Task: Create New Customer with Customer Name: Irving Beer Wine, Billing Address Line1: 1140 Star Trek Drive, Billing Address Line2:  Pensacola, Billing Address Line3:  Florida 32501
Action: Mouse moved to (173, 32)
Screenshot: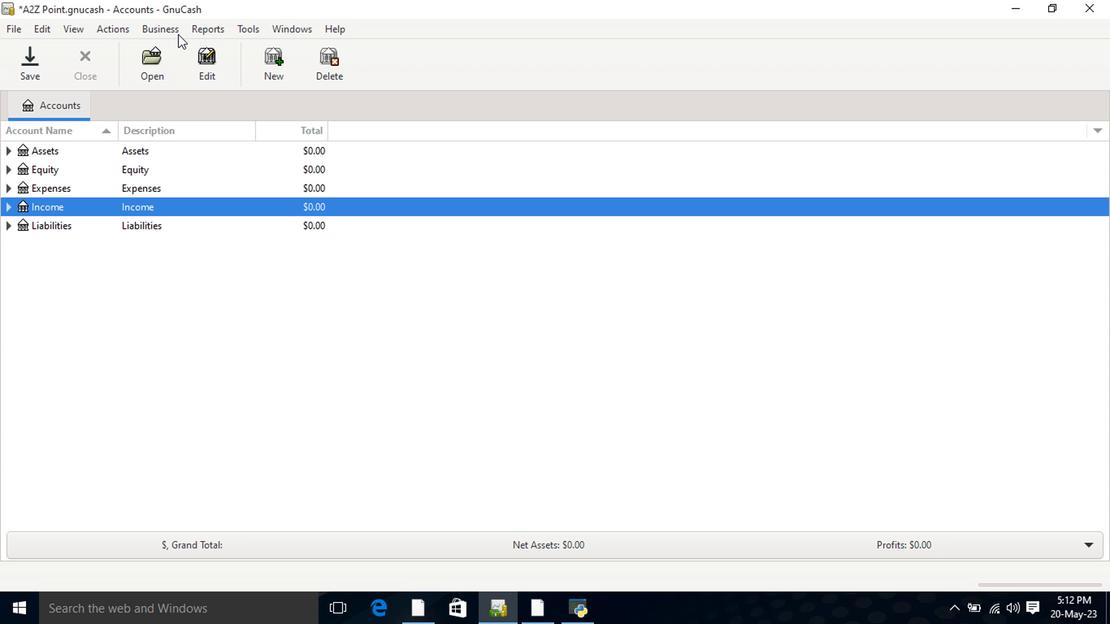 
Action: Mouse pressed left at (173, 32)
Screenshot: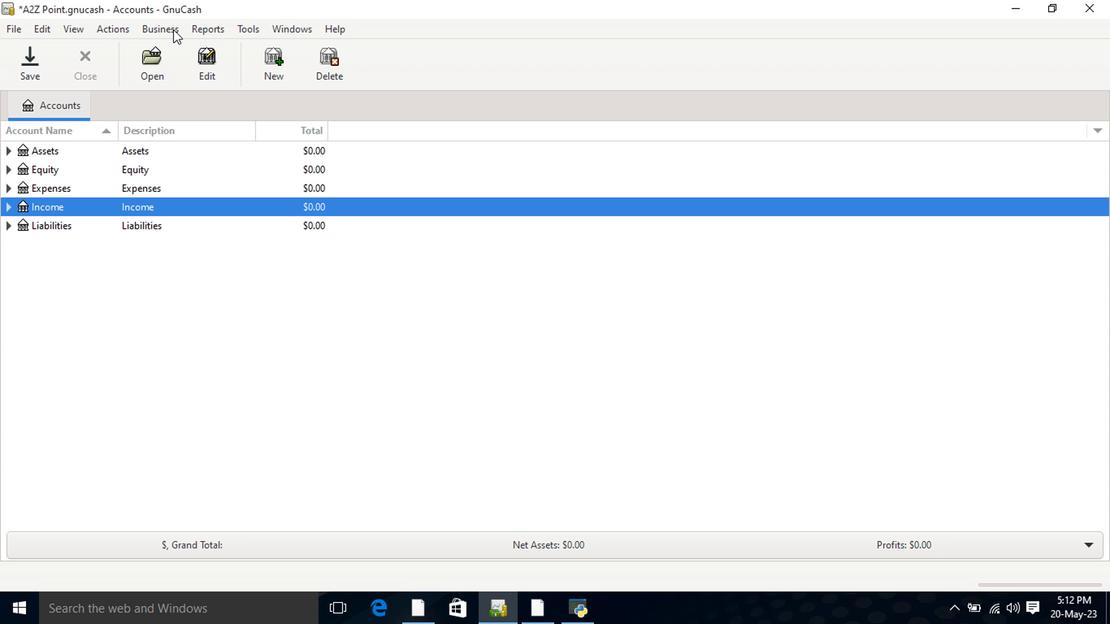 
Action: Mouse moved to (346, 72)
Screenshot: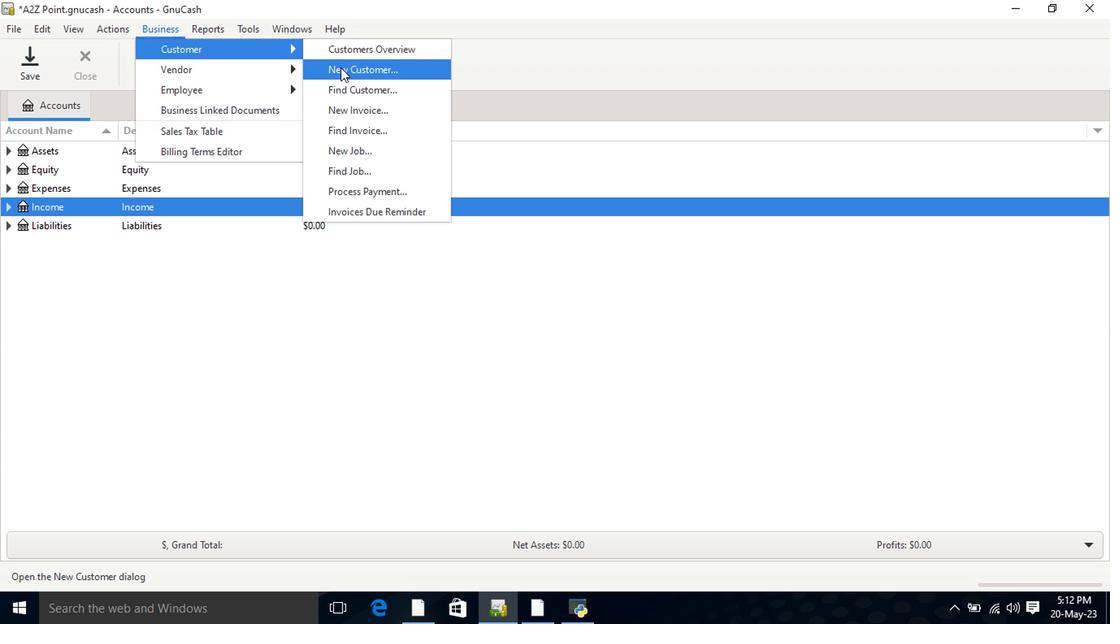
Action: Mouse pressed left at (346, 72)
Screenshot: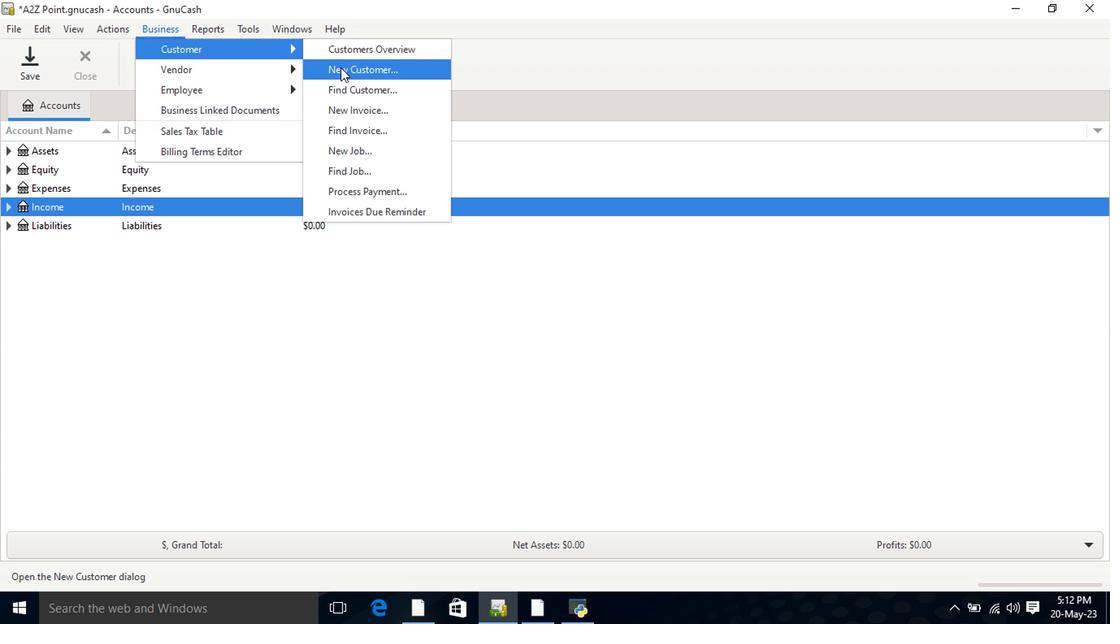 
Action: Mouse moved to (573, 241)
Screenshot: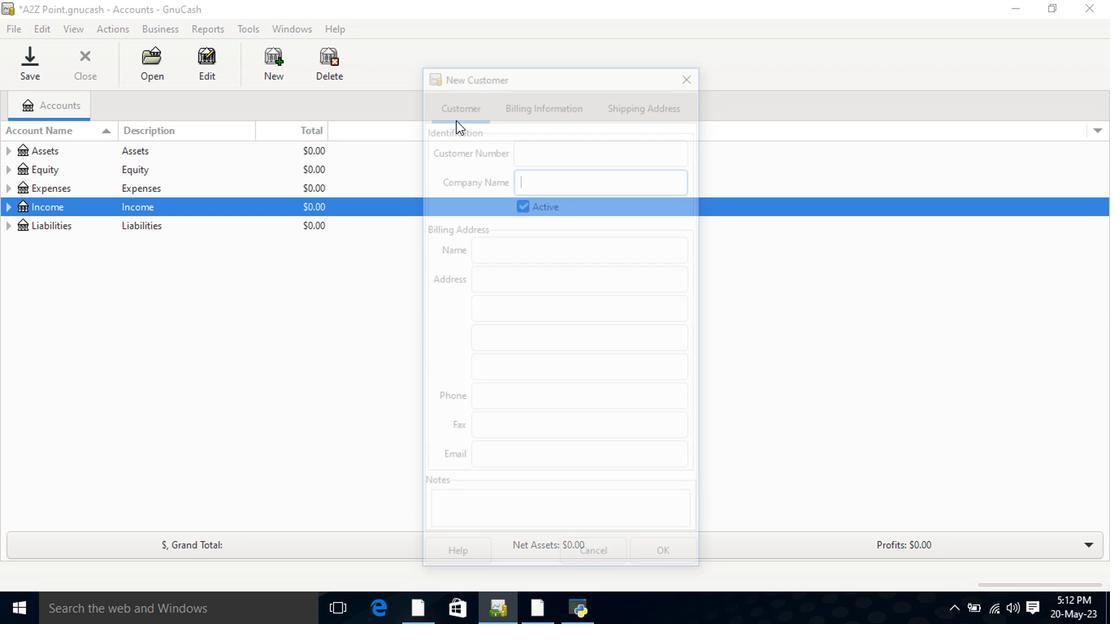 
Action: Key pressed <Key.shift>Irving<Key.space><Key.shift>Beer<Key.space><Key.shift>Wine<Key.tab><Key.tab><Key.tab>1140<Key.space><Key.shift>Star<Key.space><Key.shift>Trek<Key.space><Key.shift>Drive<Key.tab><Key.shift>Pen<Key.tab><Key.shift>Flo<Key.tab>
Screenshot: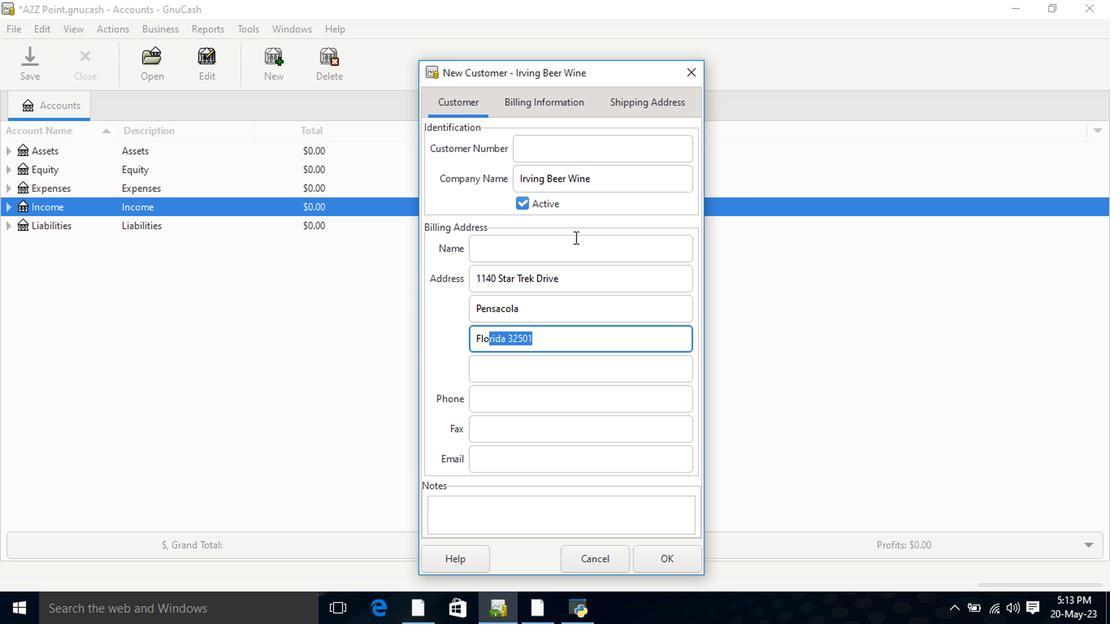 
Action: Mouse moved to (657, 564)
Screenshot: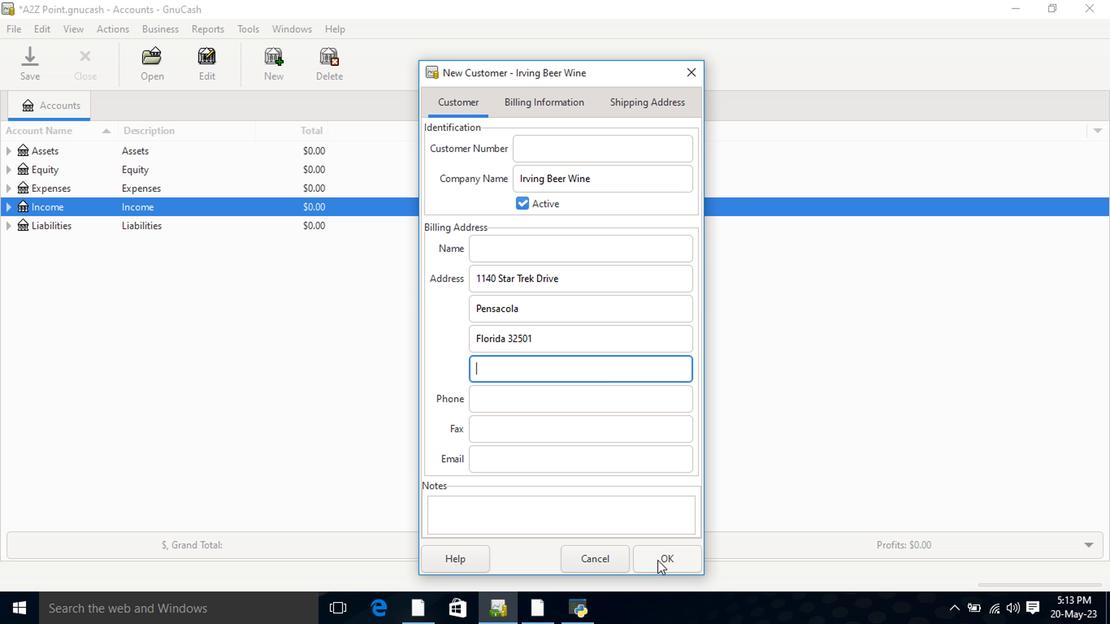 
Action: Mouse pressed left at (657, 564)
Screenshot: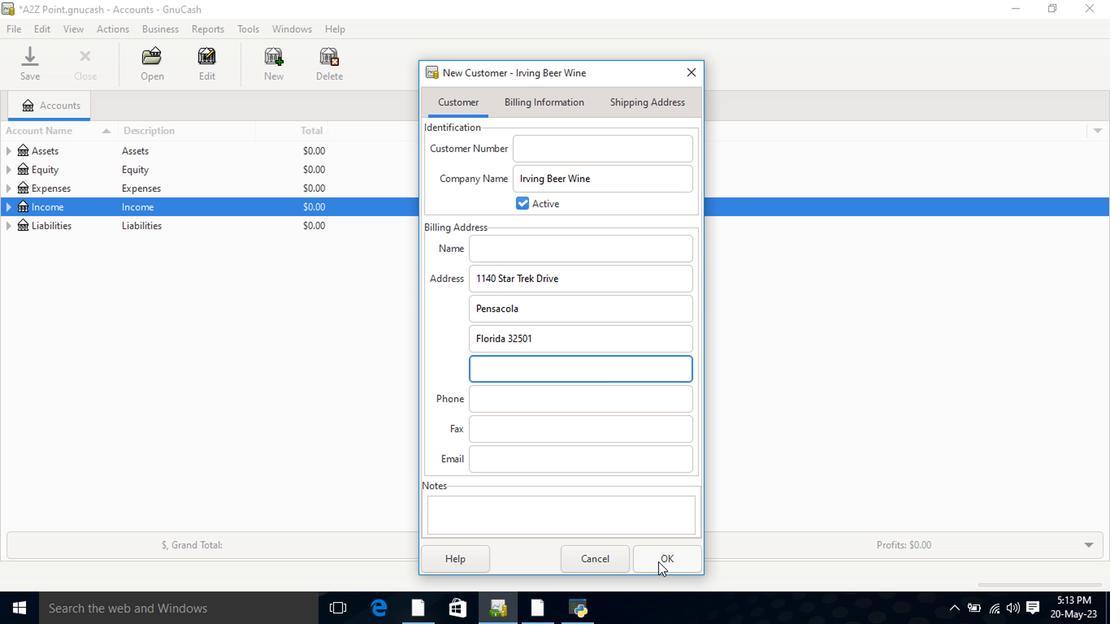 
